 Task: Add Market Corner Two-Bite Dark Chocolate Macaroons to the cart.
Action: Mouse moved to (975, 328)
Screenshot: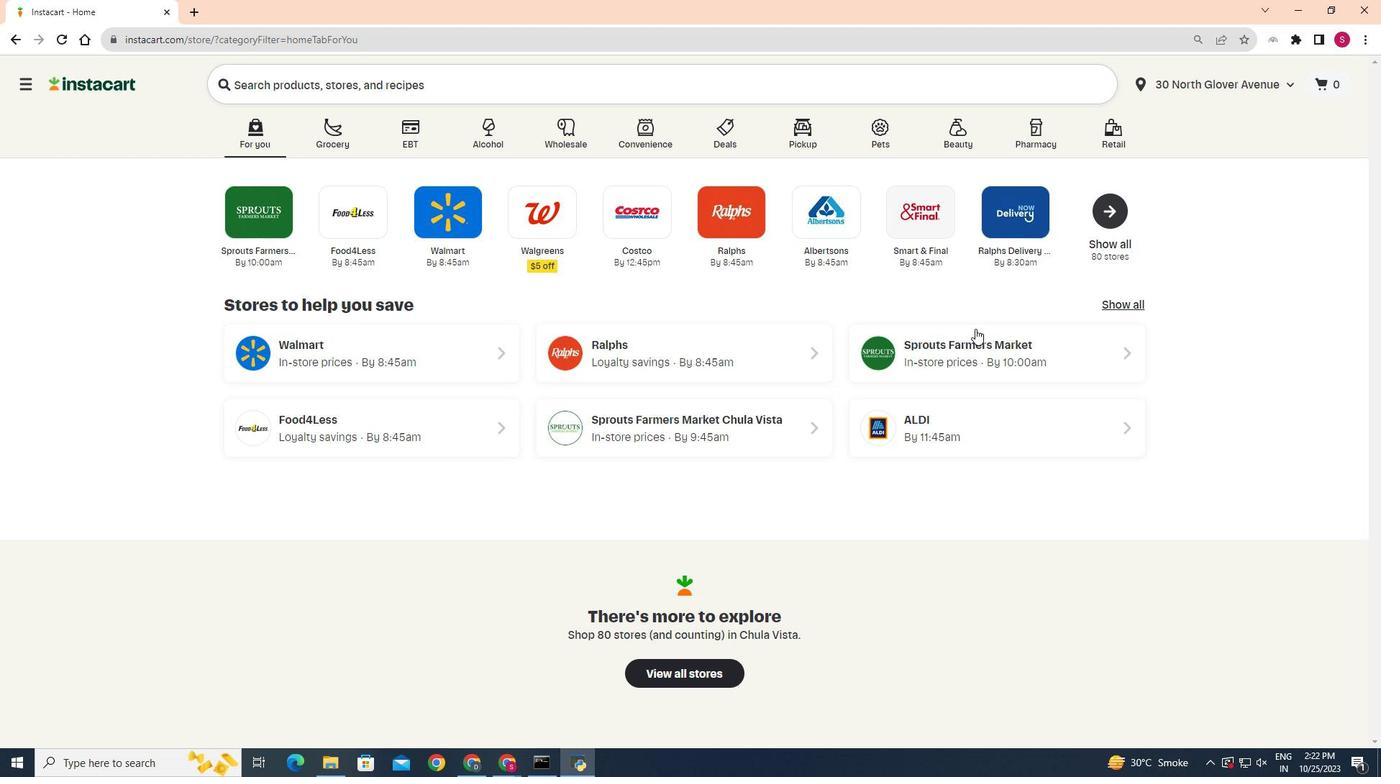 
Action: Mouse pressed left at (975, 328)
Screenshot: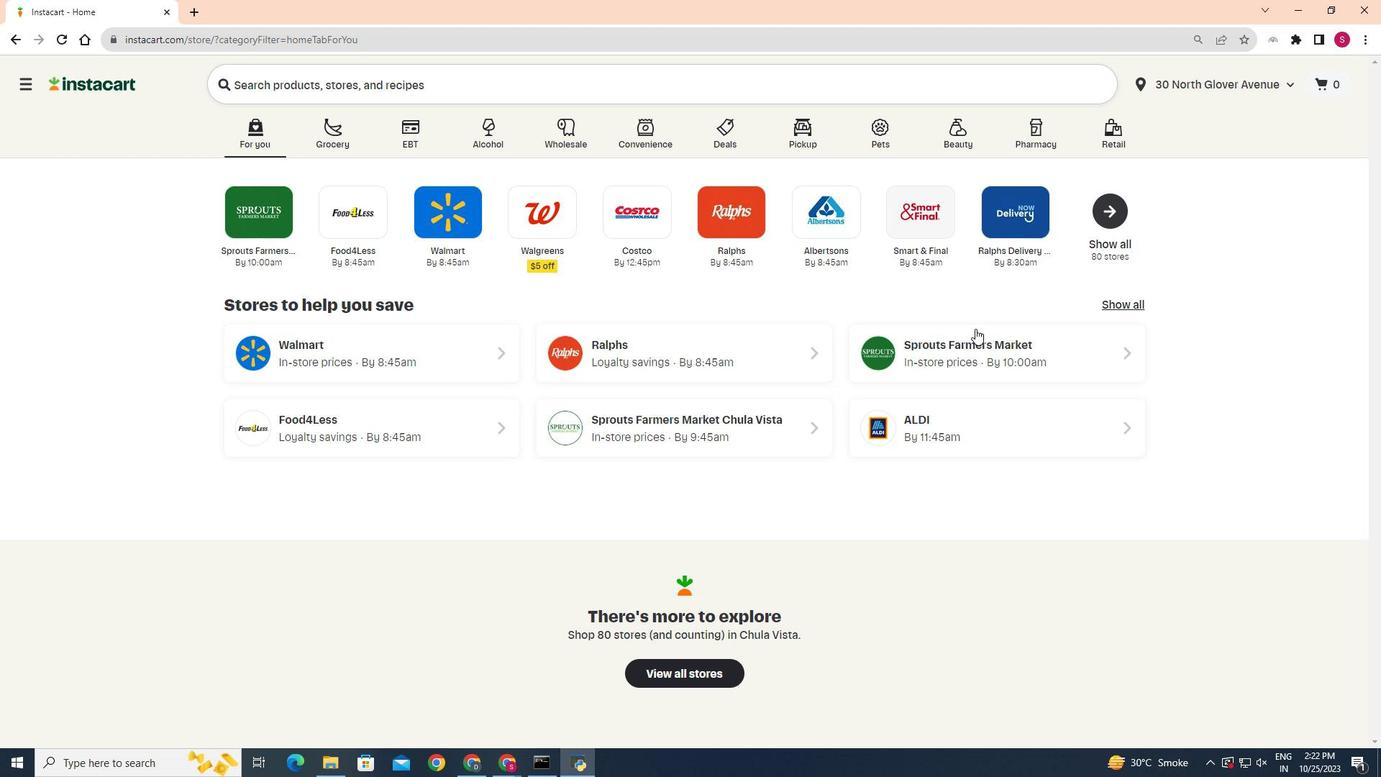 
Action: Mouse moved to (56, 585)
Screenshot: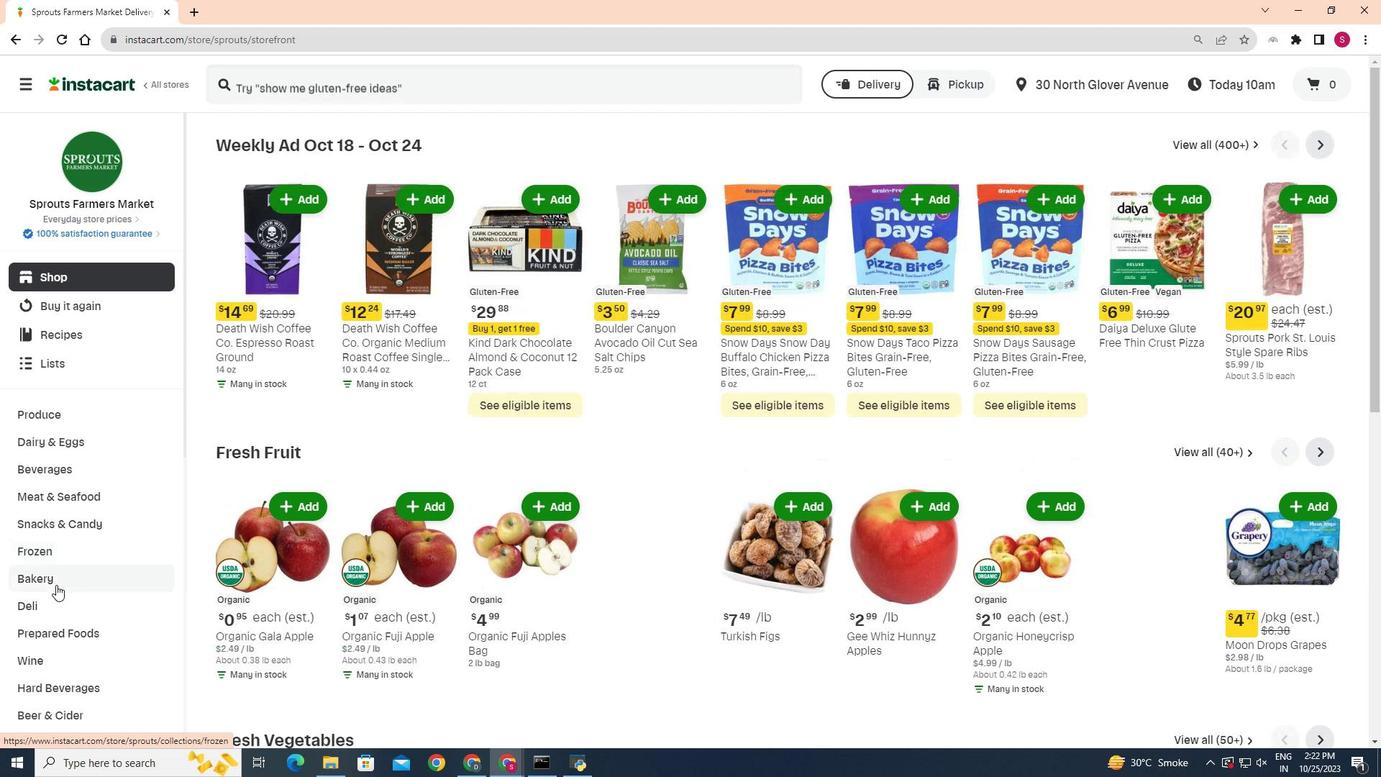 
Action: Mouse pressed left at (56, 585)
Screenshot: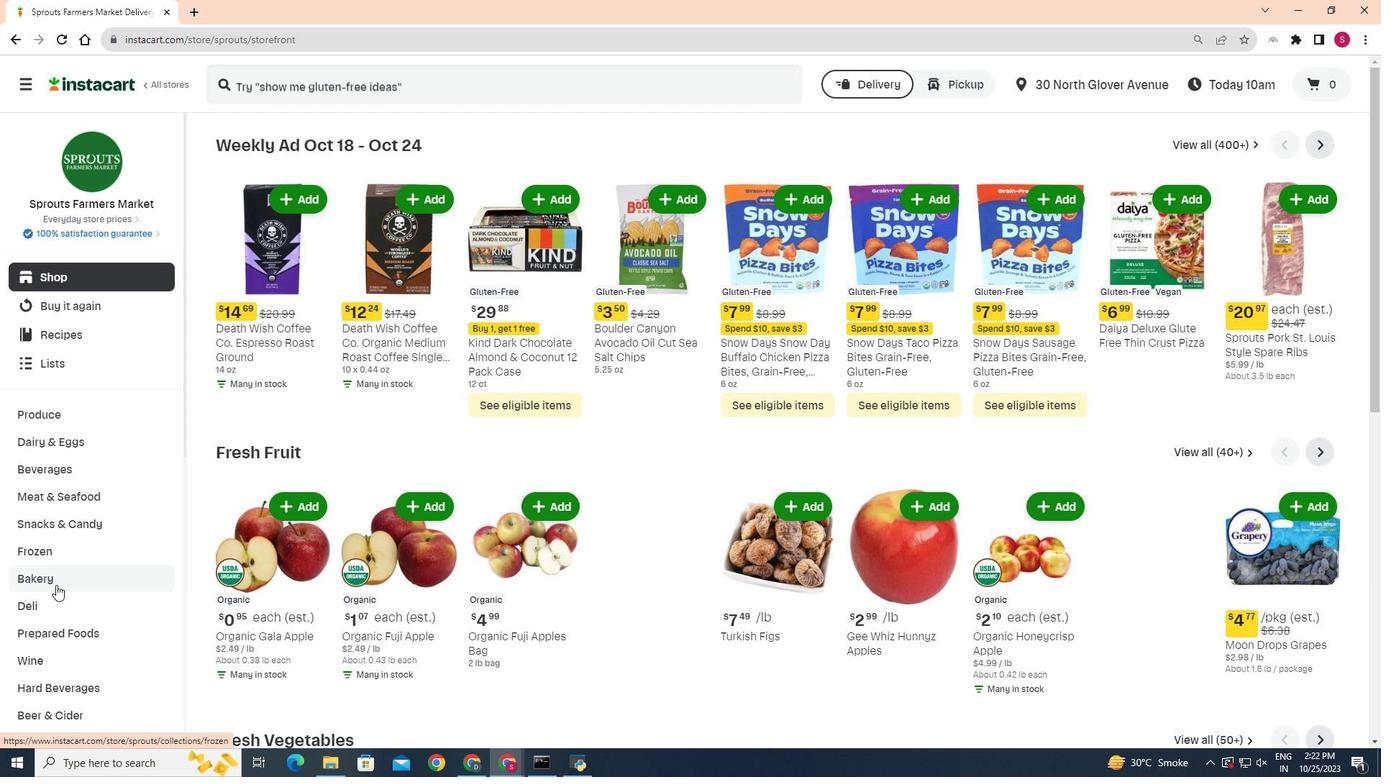 
Action: Mouse moved to (464, 220)
Screenshot: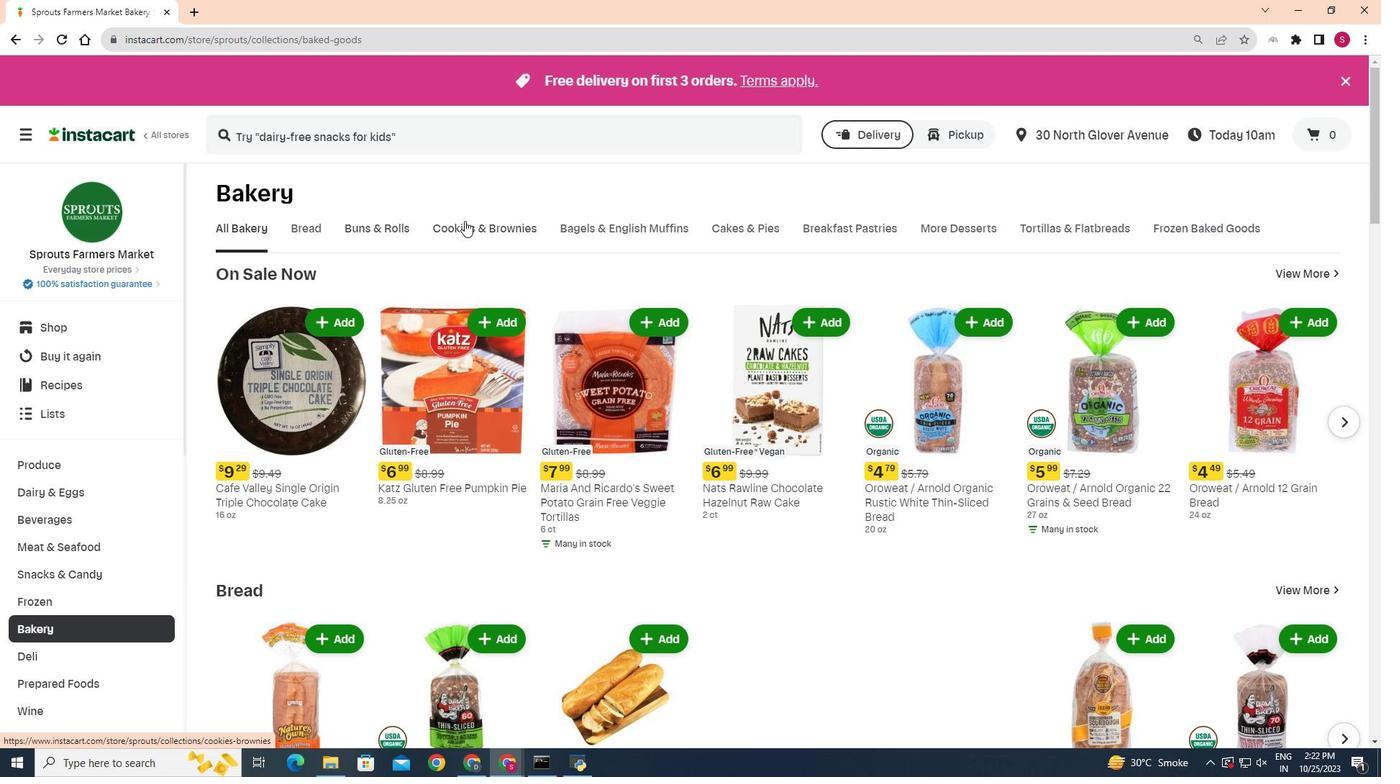 
Action: Mouse pressed left at (464, 220)
Screenshot: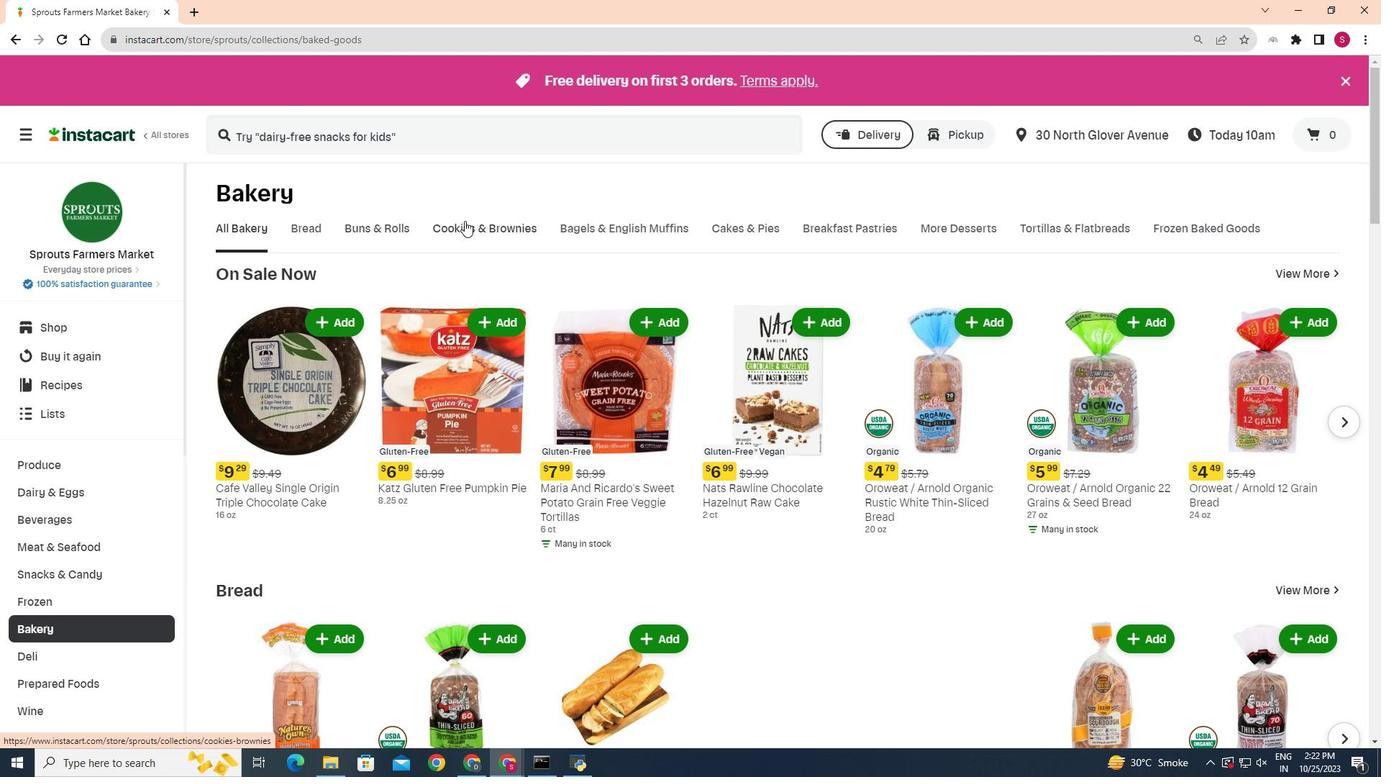 
Action: Mouse moved to (323, 296)
Screenshot: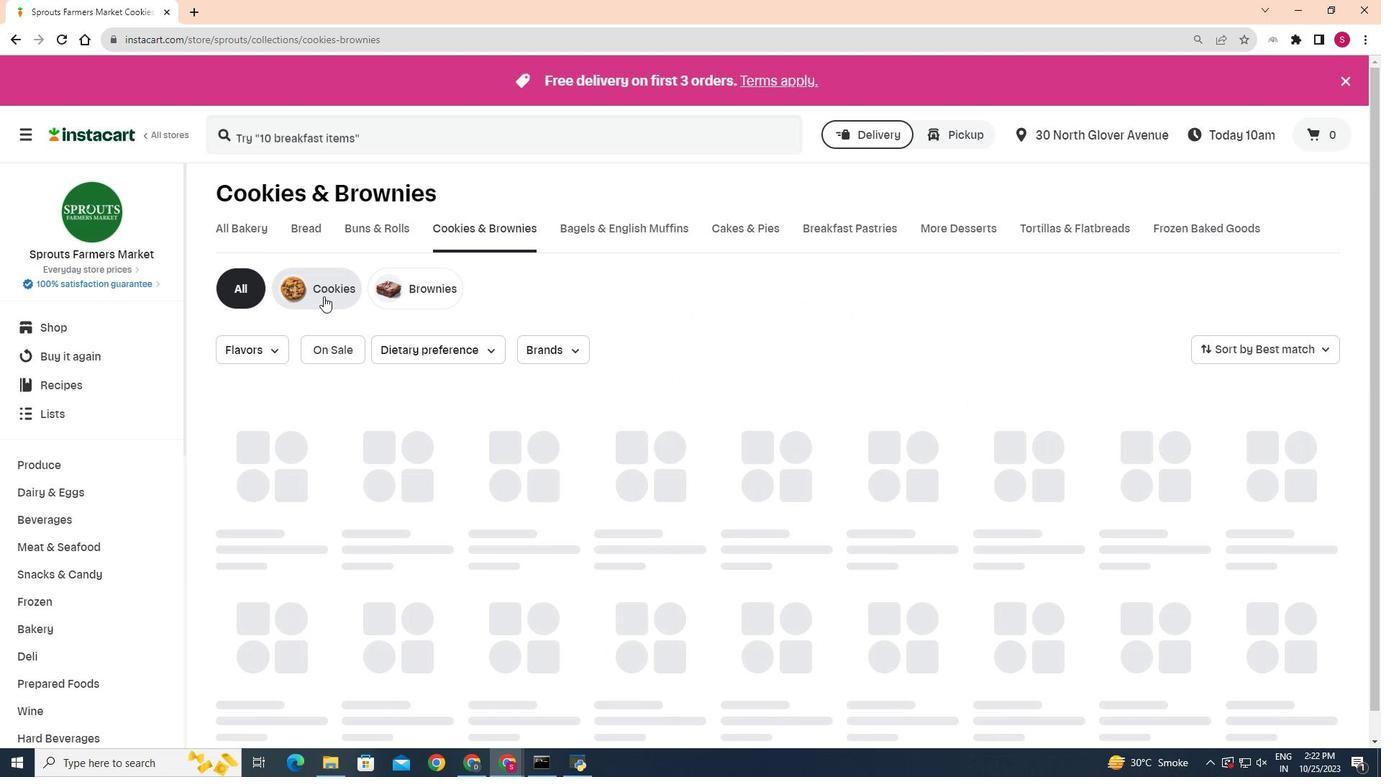 
Action: Mouse pressed left at (323, 296)
Screenshot: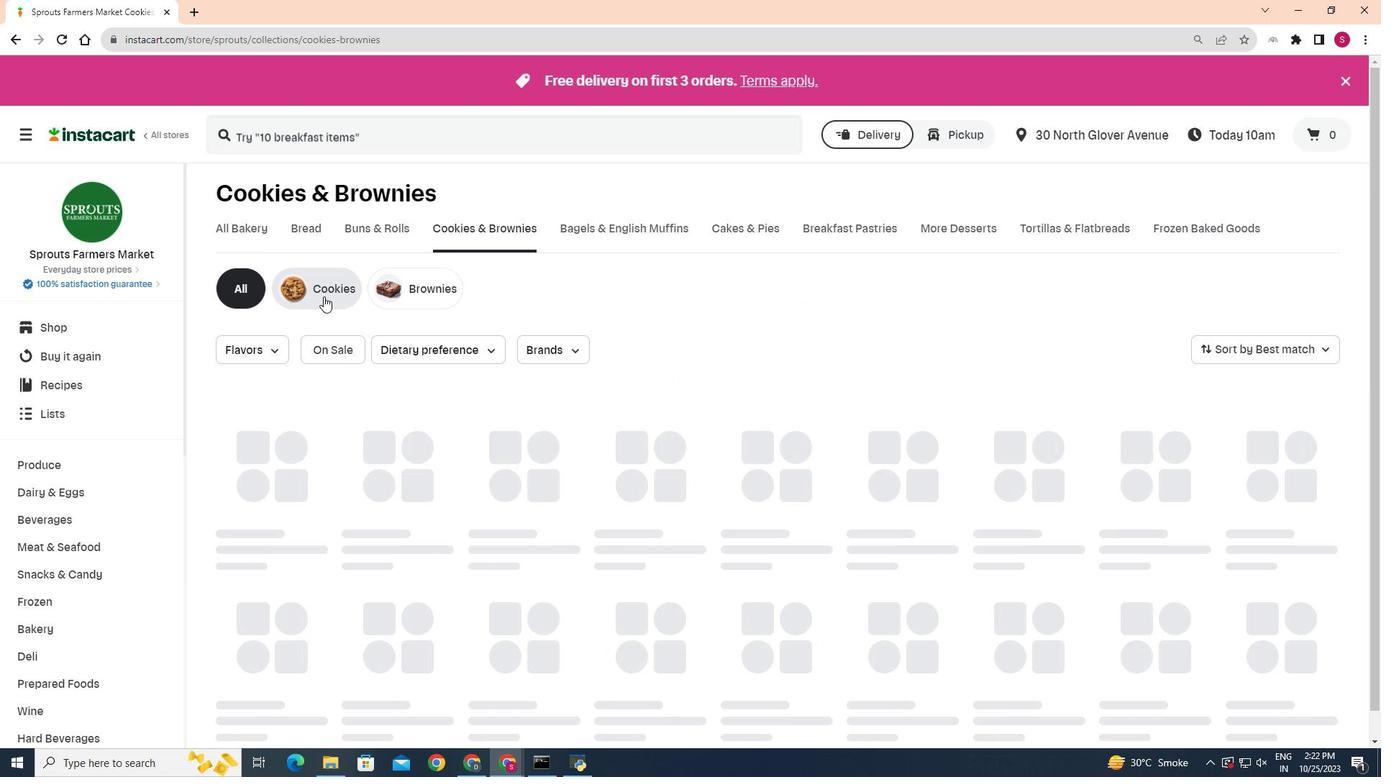 
Action: Mouse moved to (1177, 446)
Screenshot: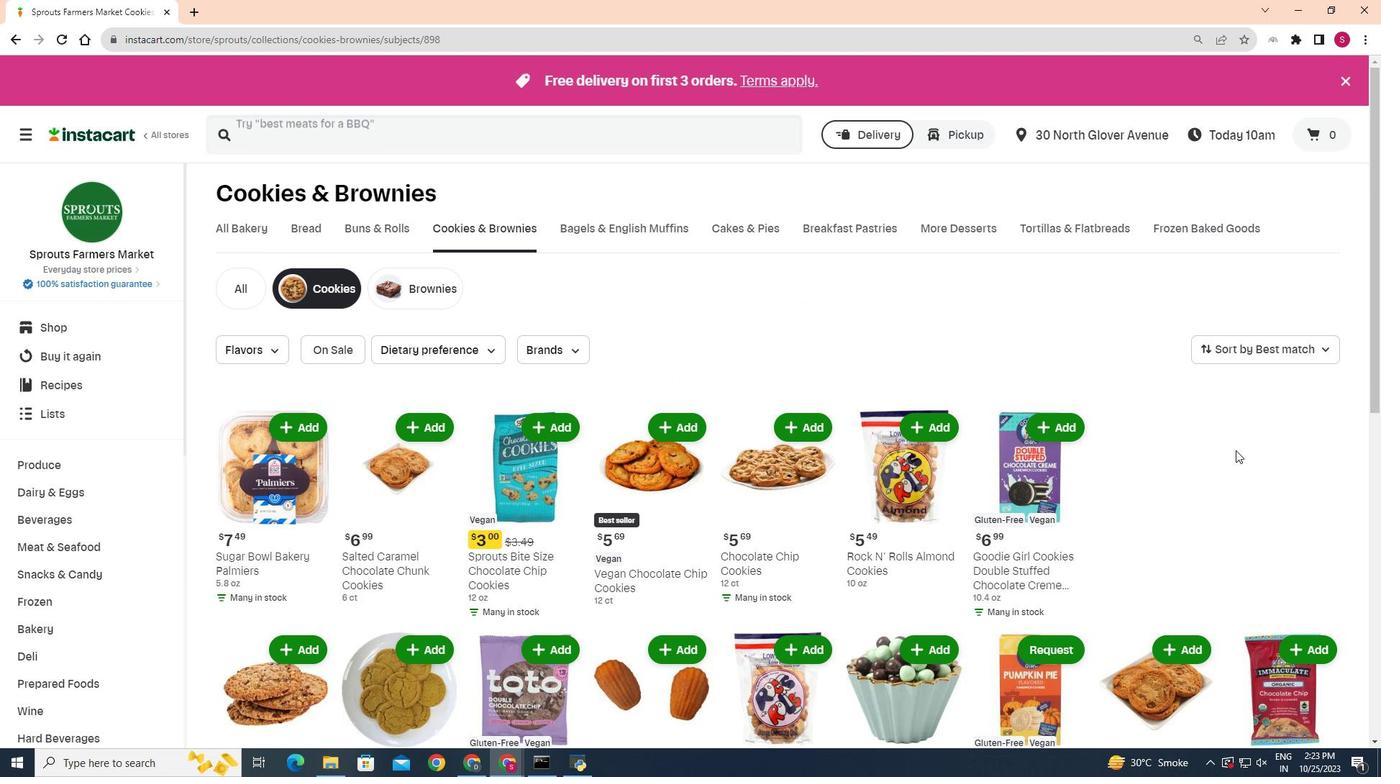 
Action: Mouse scrolled (1177, 446) with delta (0, 0)
Screenshot: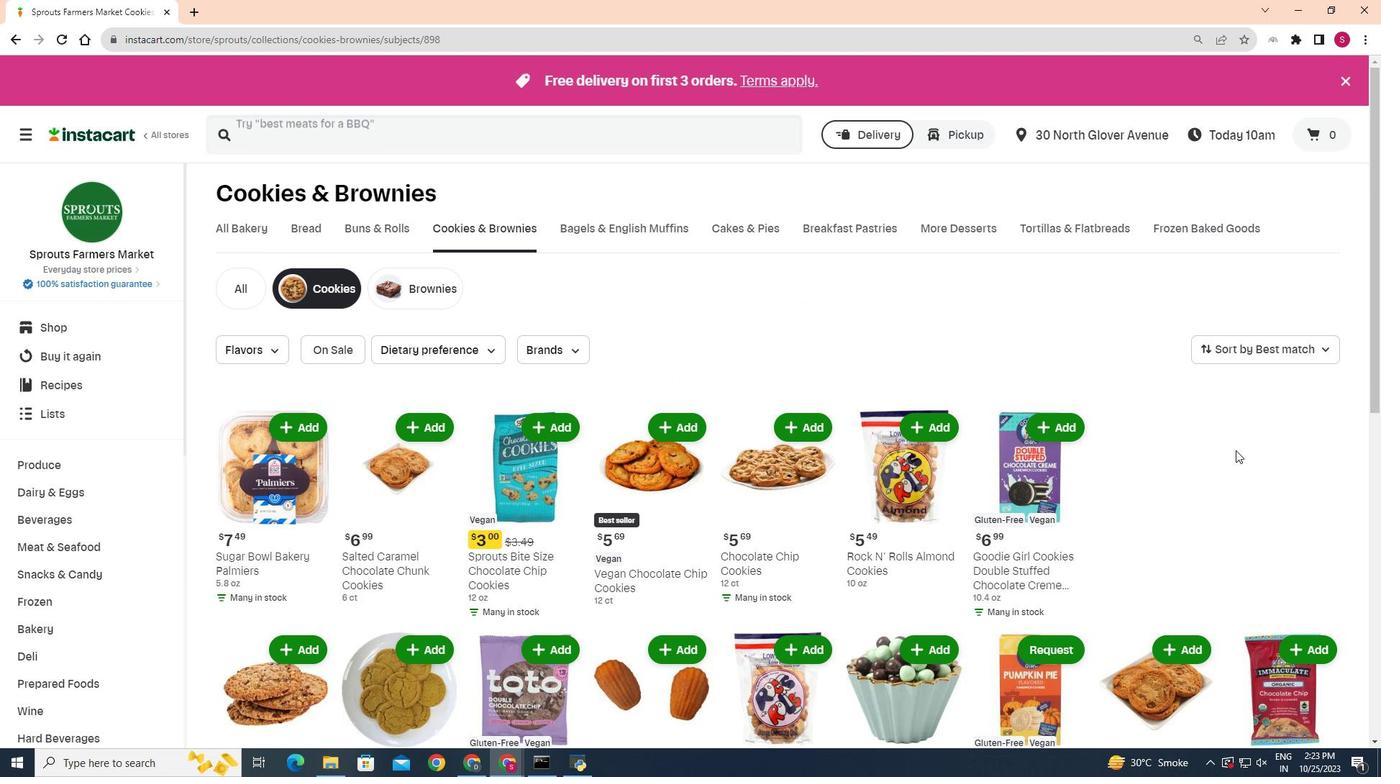 
Action: Mouse moved to (1268, 454)
Screenshot: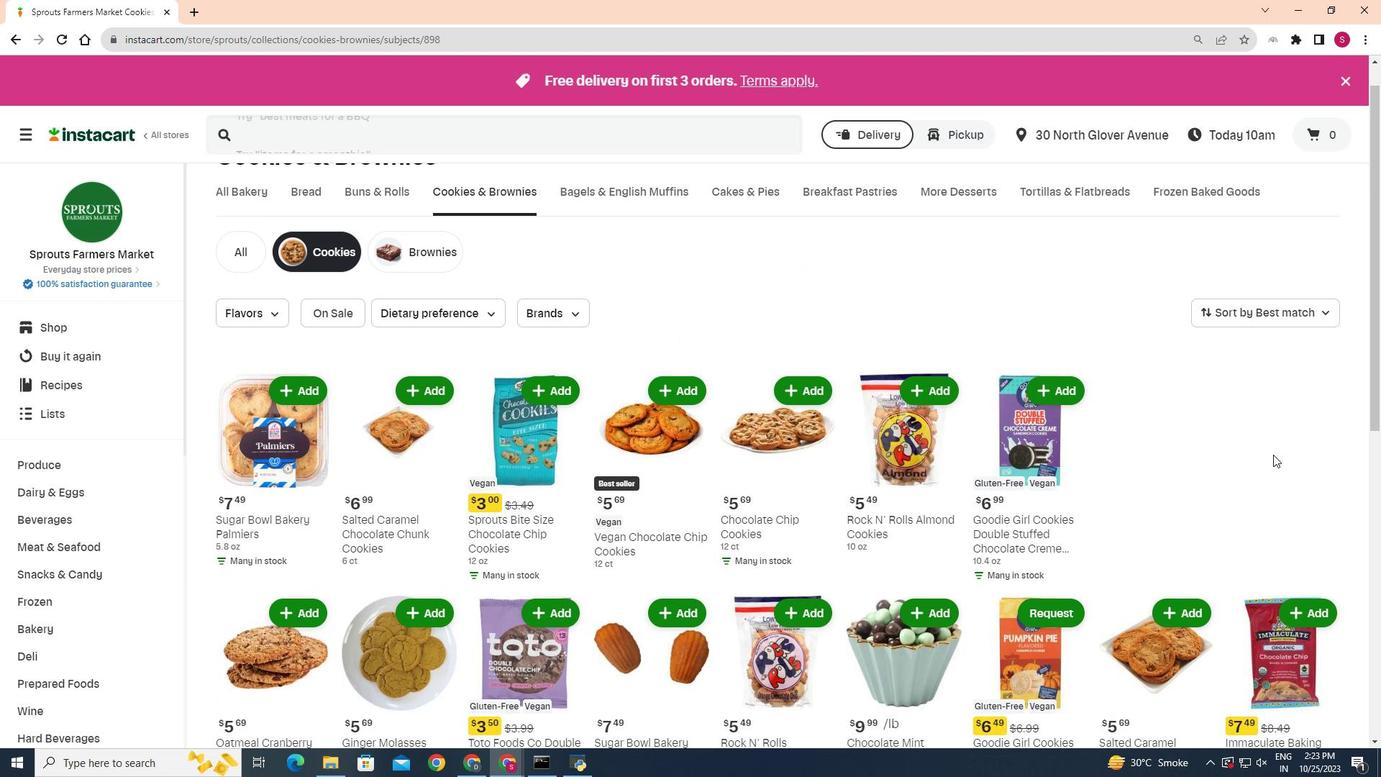 
Action: Mouse scrolled (1268, 454) with delta (0, 0)
Screenshot: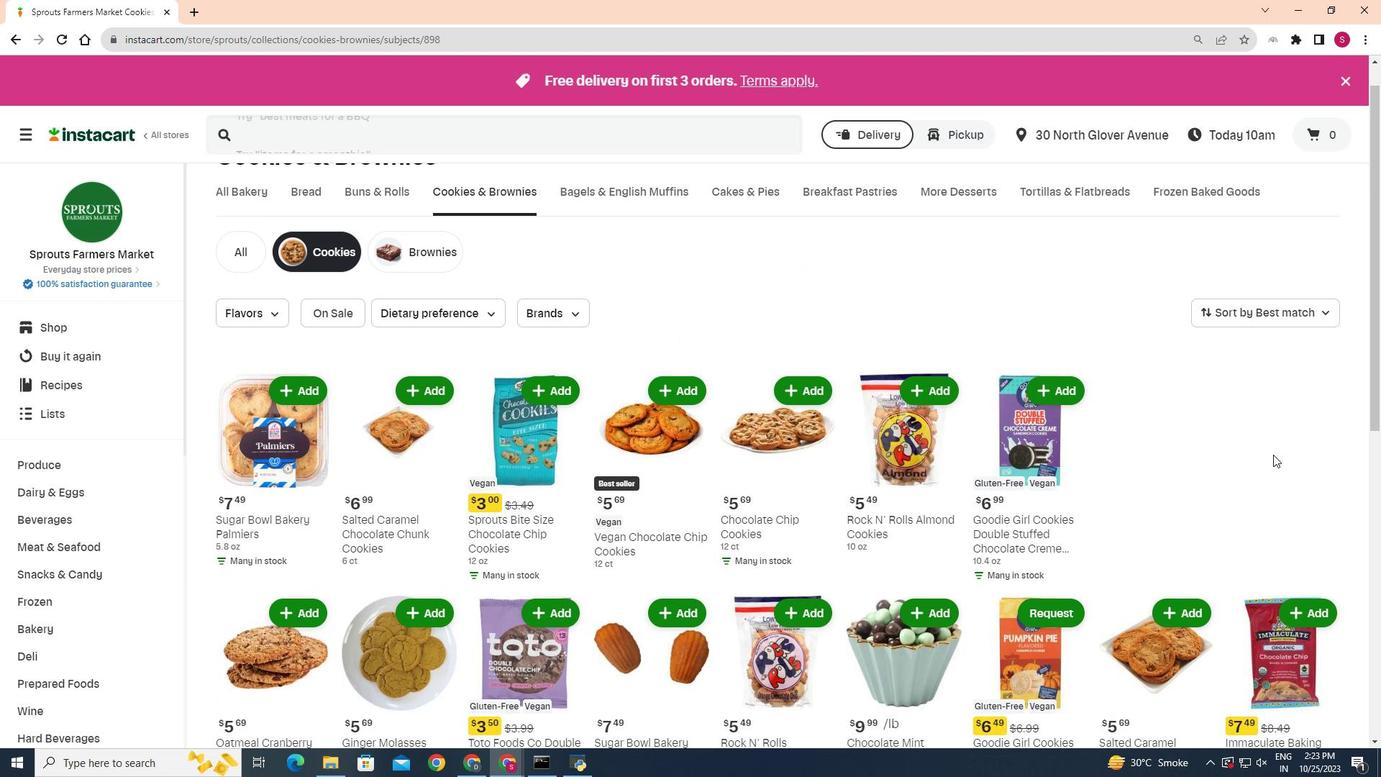 
Action: Mouse moved to (1121, 539)
Screenshot: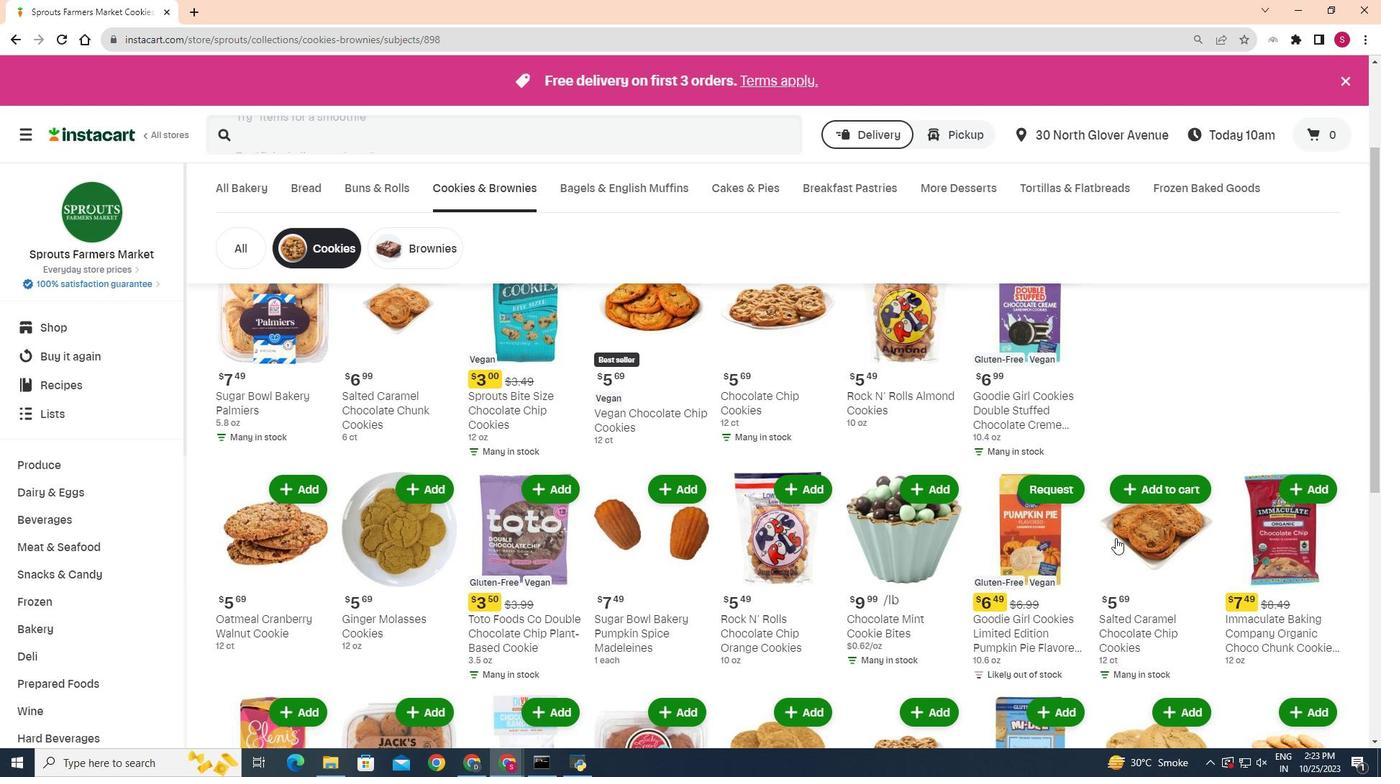 
Action: Mouse scrolled (1121, 538) with delta (0, 0)
Screenshot: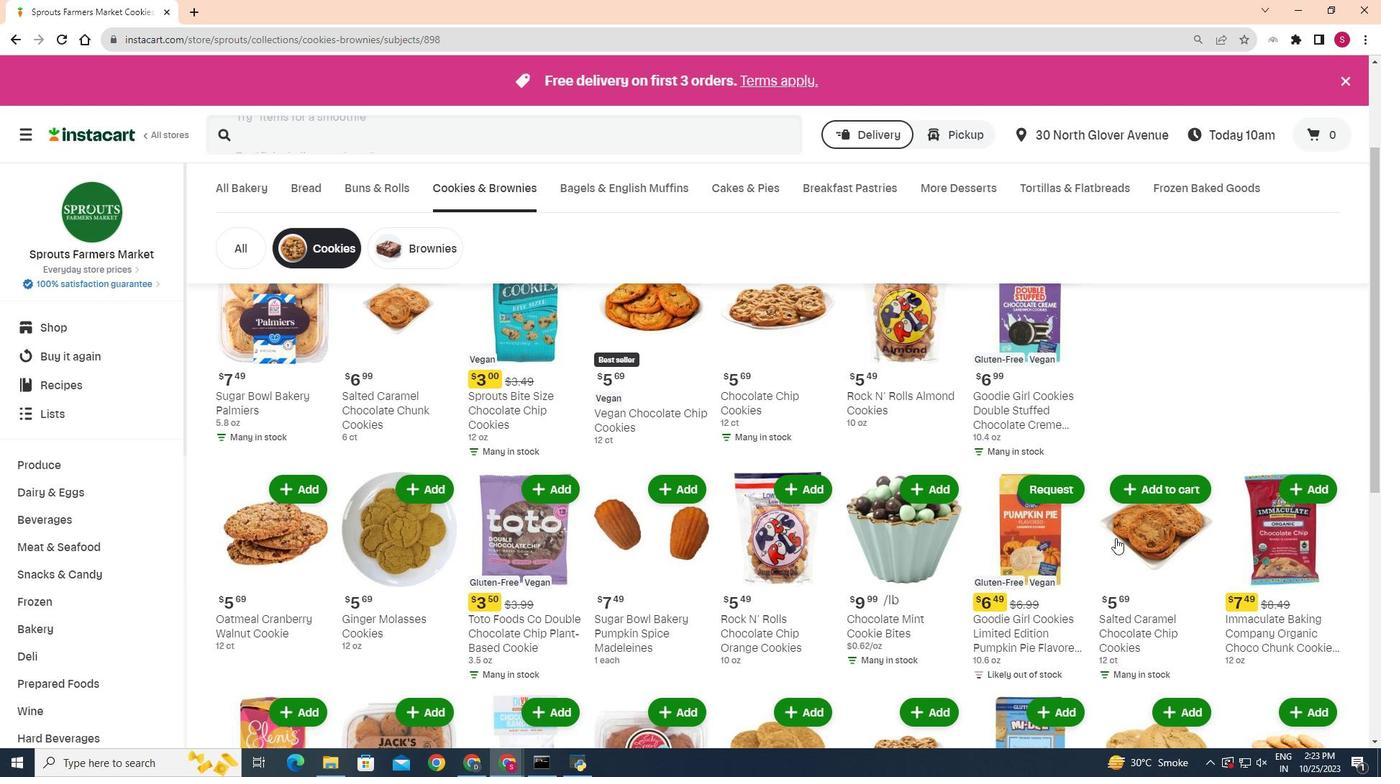 
Action: Mouse moved to (1116, 537)
Screenshot: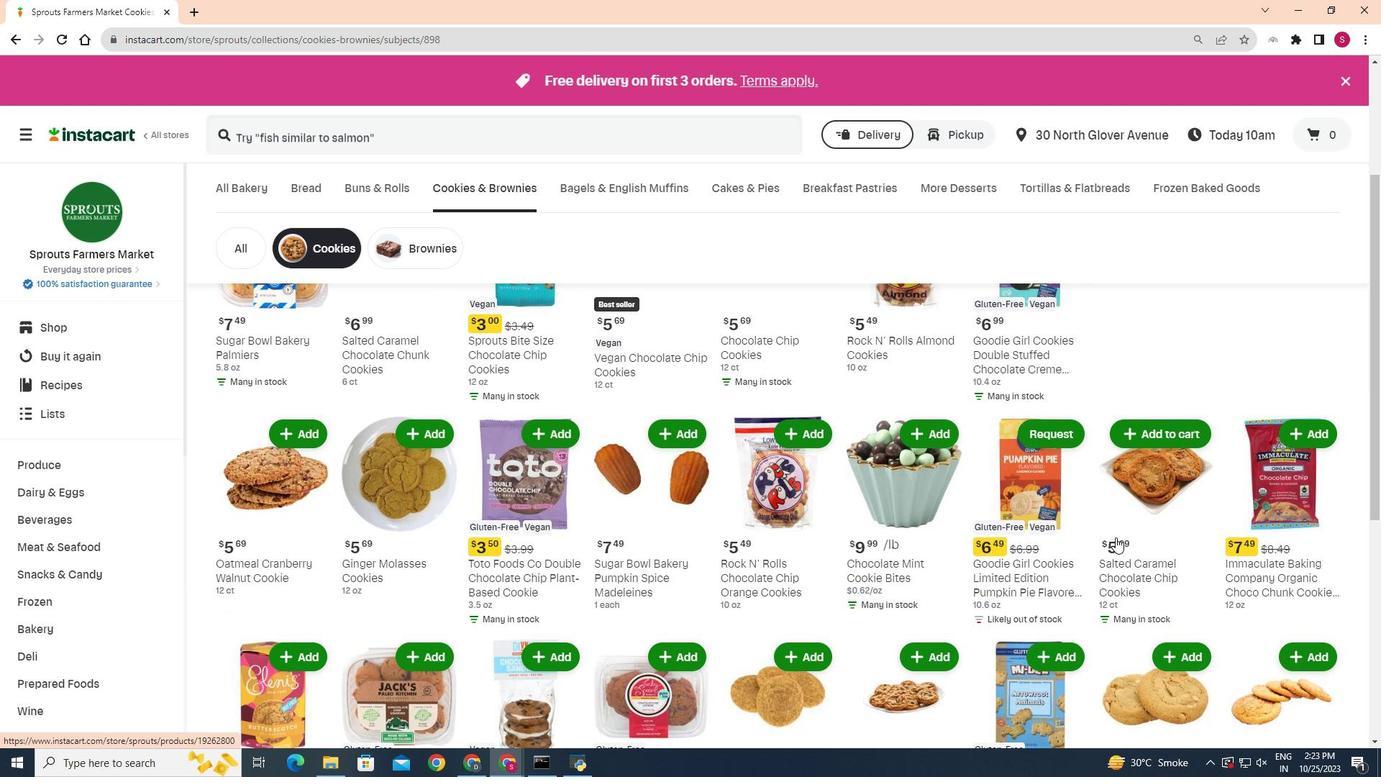 
Action: Mouse scrolled (1116, 536) with delta (0, 0)
Screenshot: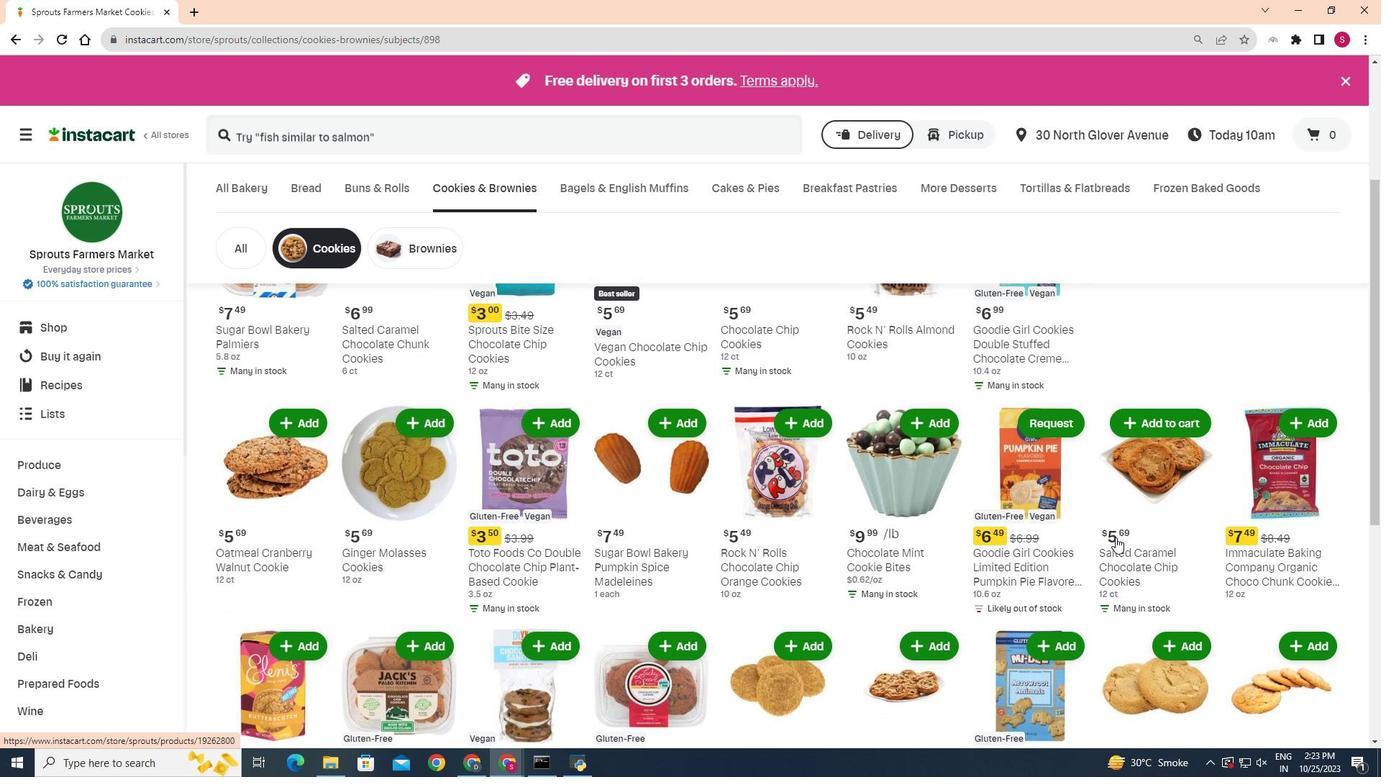 
Action: Mouse scrolled (1116, 536) with delta (0, 0)
Screenshot: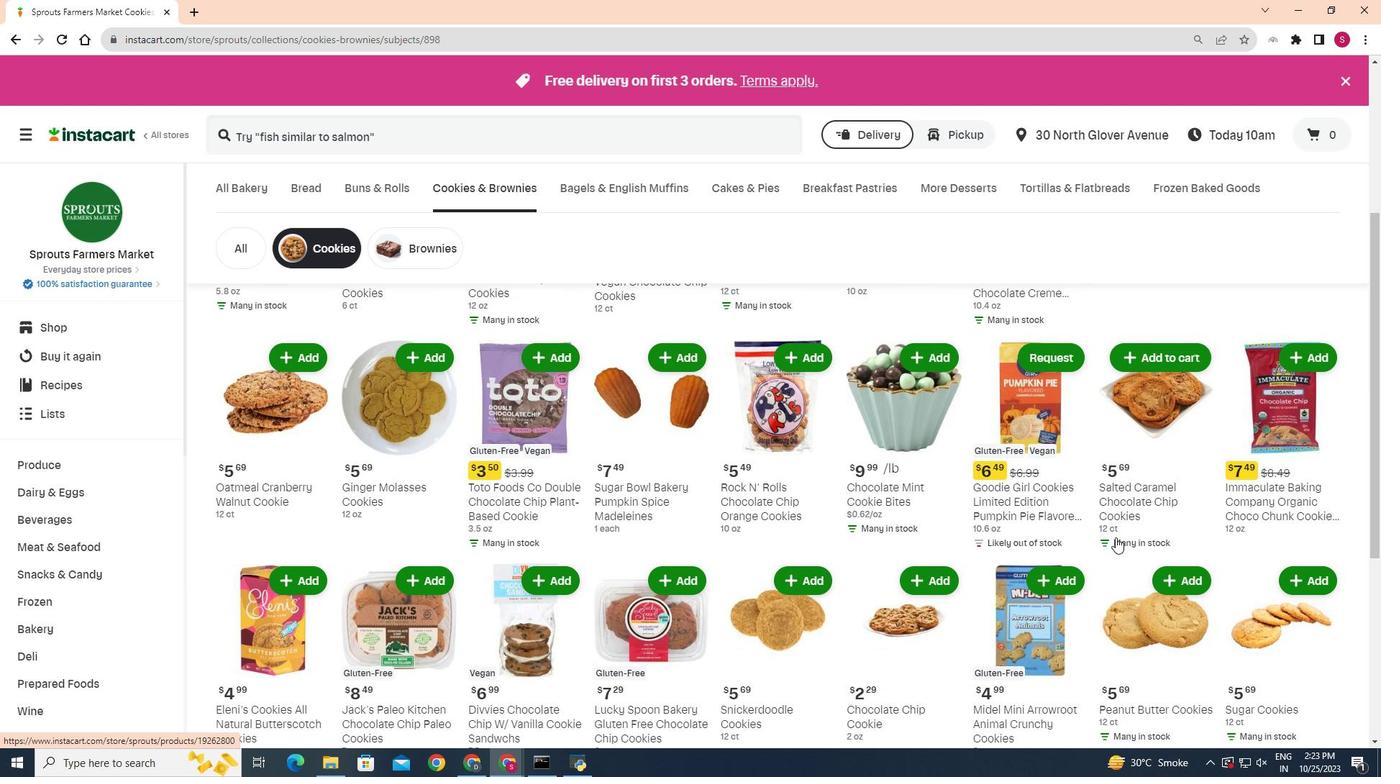 
Action: Mouse moved to (1116, 537)
Screenshot: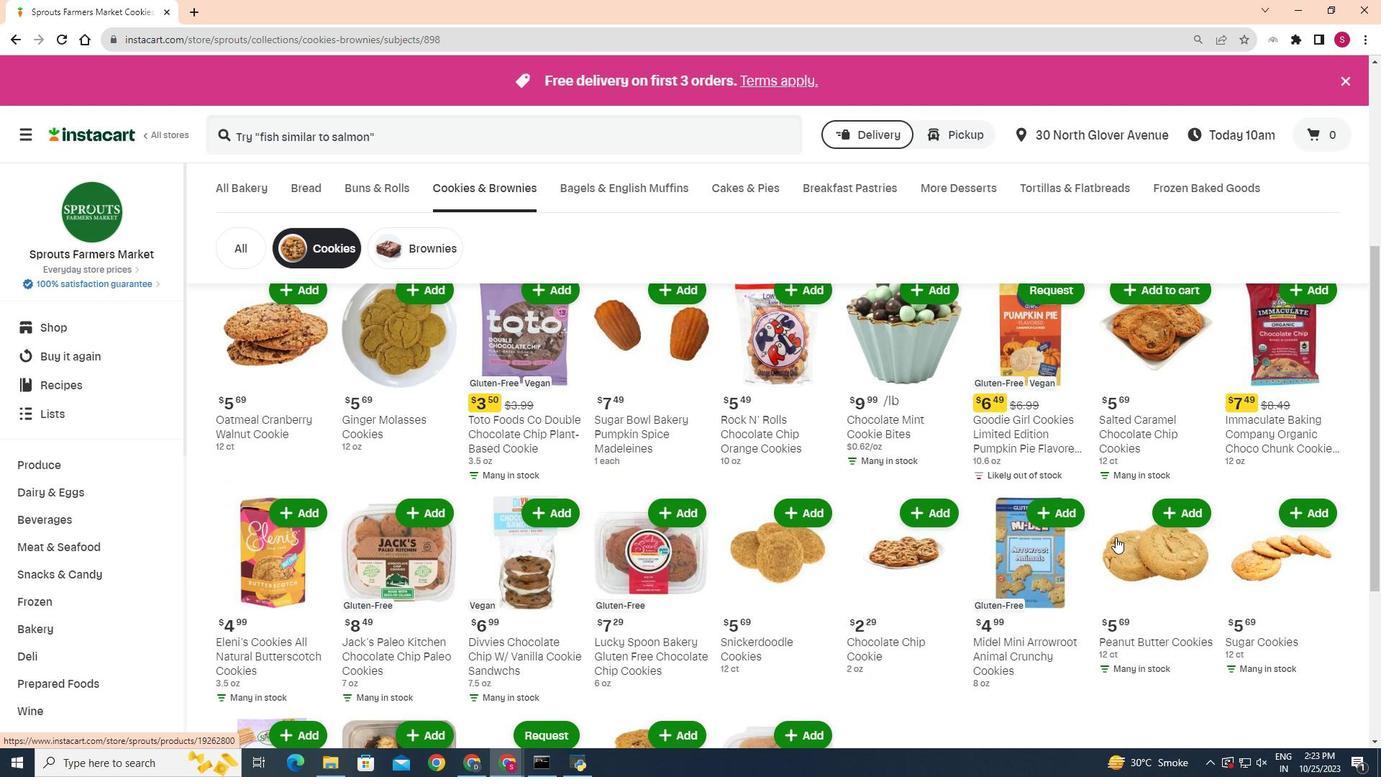 
Action: Mouse scrolled (1116, 536) with delta (0, 0)
Screenshot: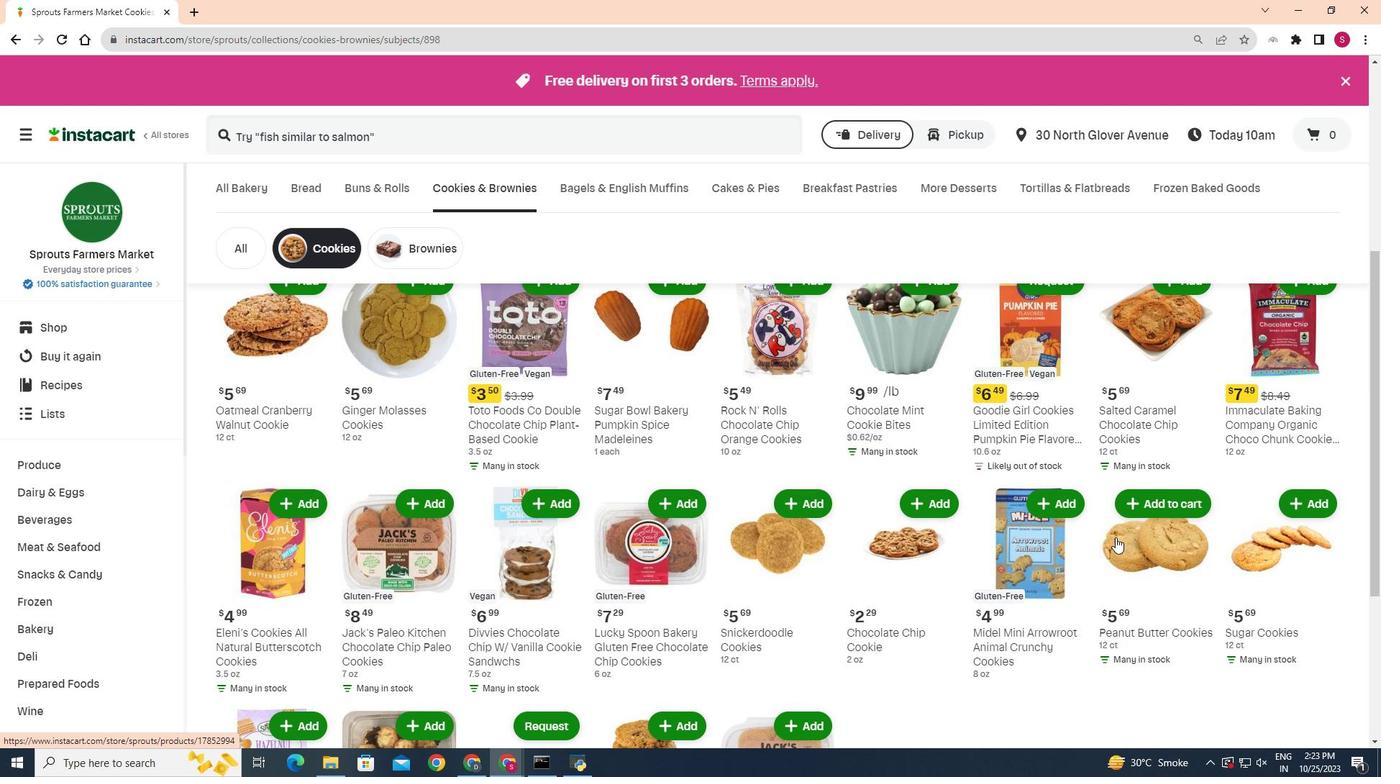 
Action: Mouse moved to (1227, 545)
Screenshot: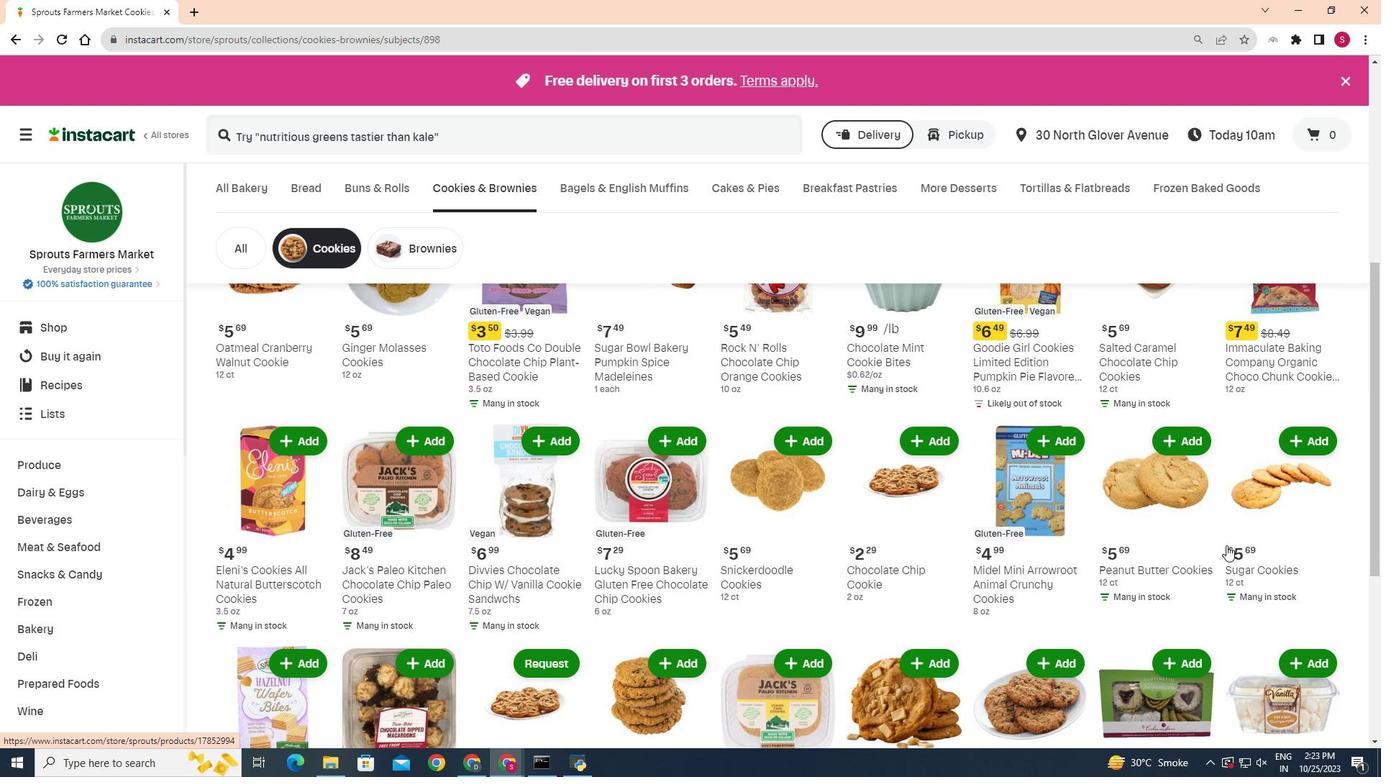 
Action: Mouse scrolled (1227, 544) with delta (0, 0)
Screenshot: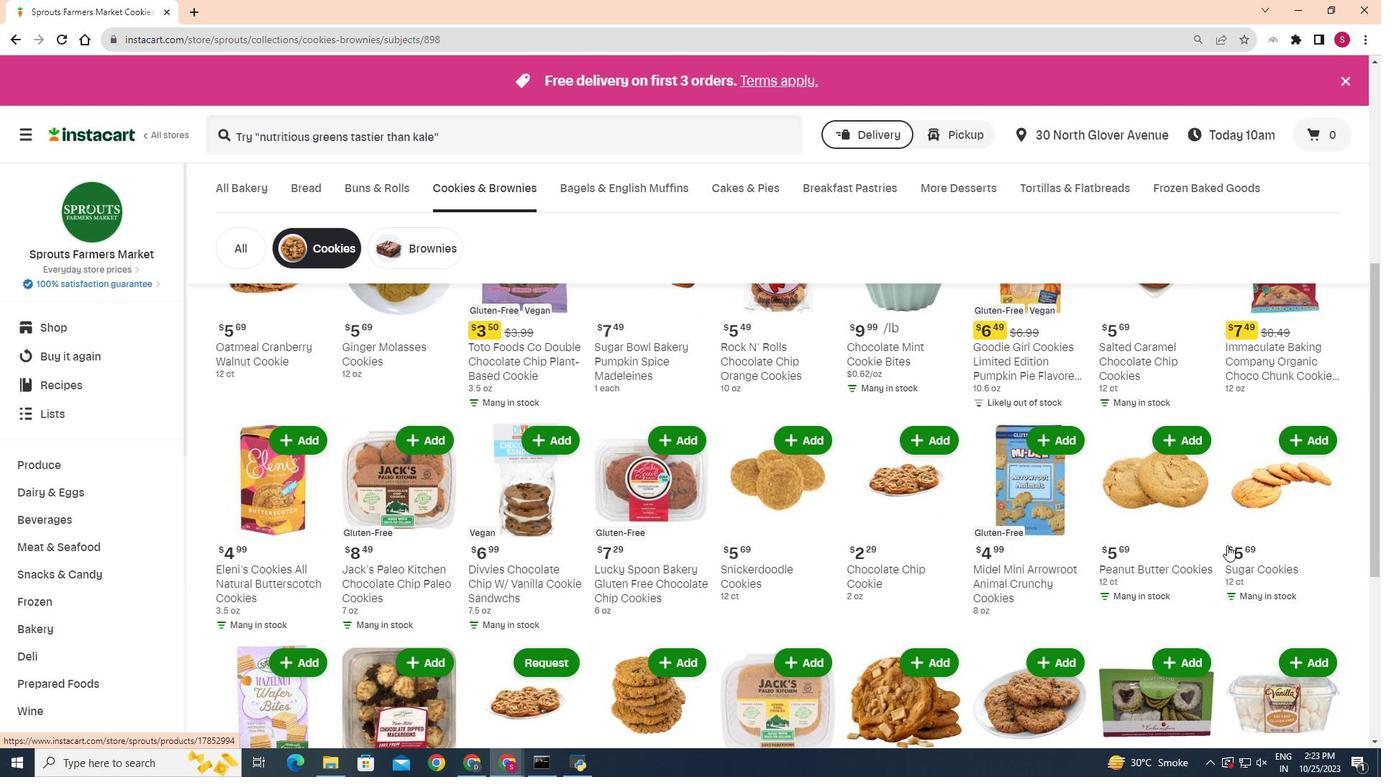 
Action: Mouse scrolled (1227, 544) with delta (0, 0)
Screenshot: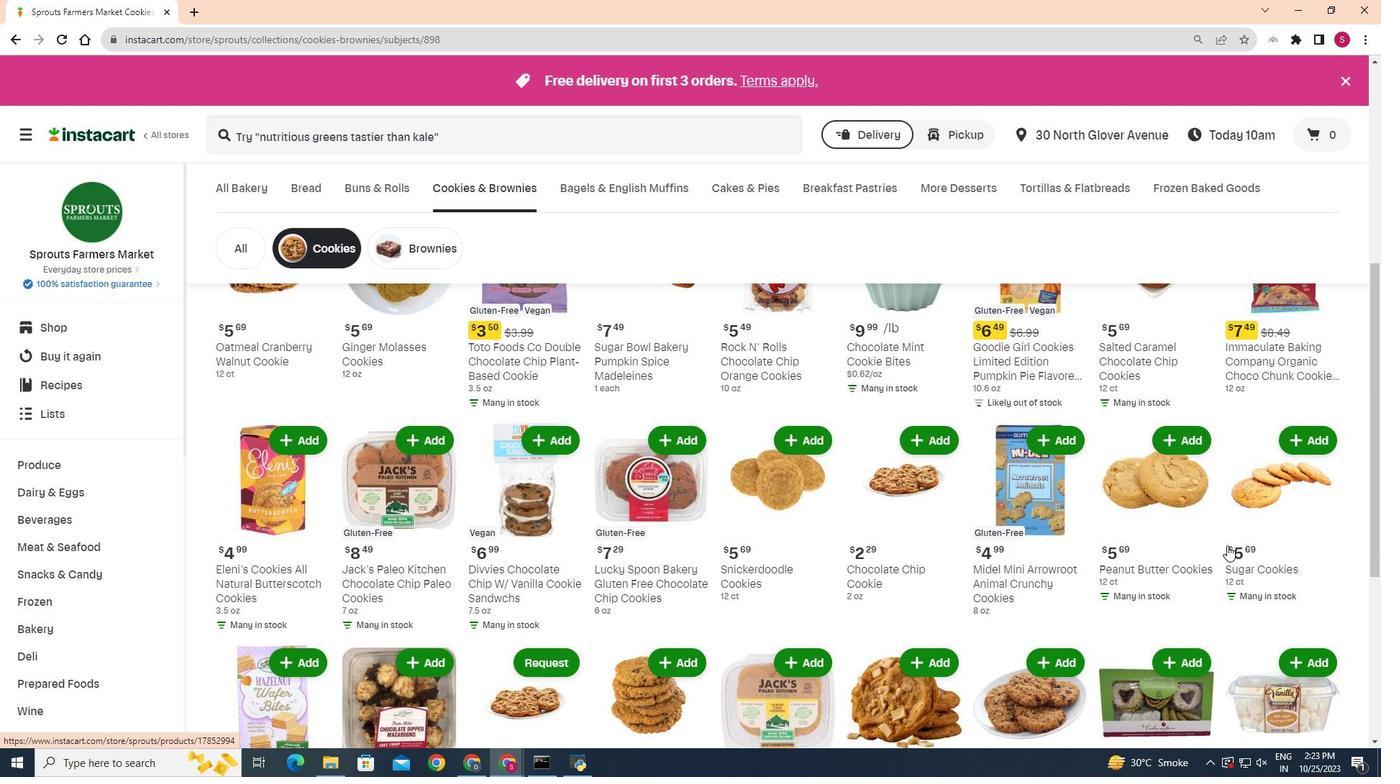 
Action: Mouse moved to (604, 574)
Screenshot: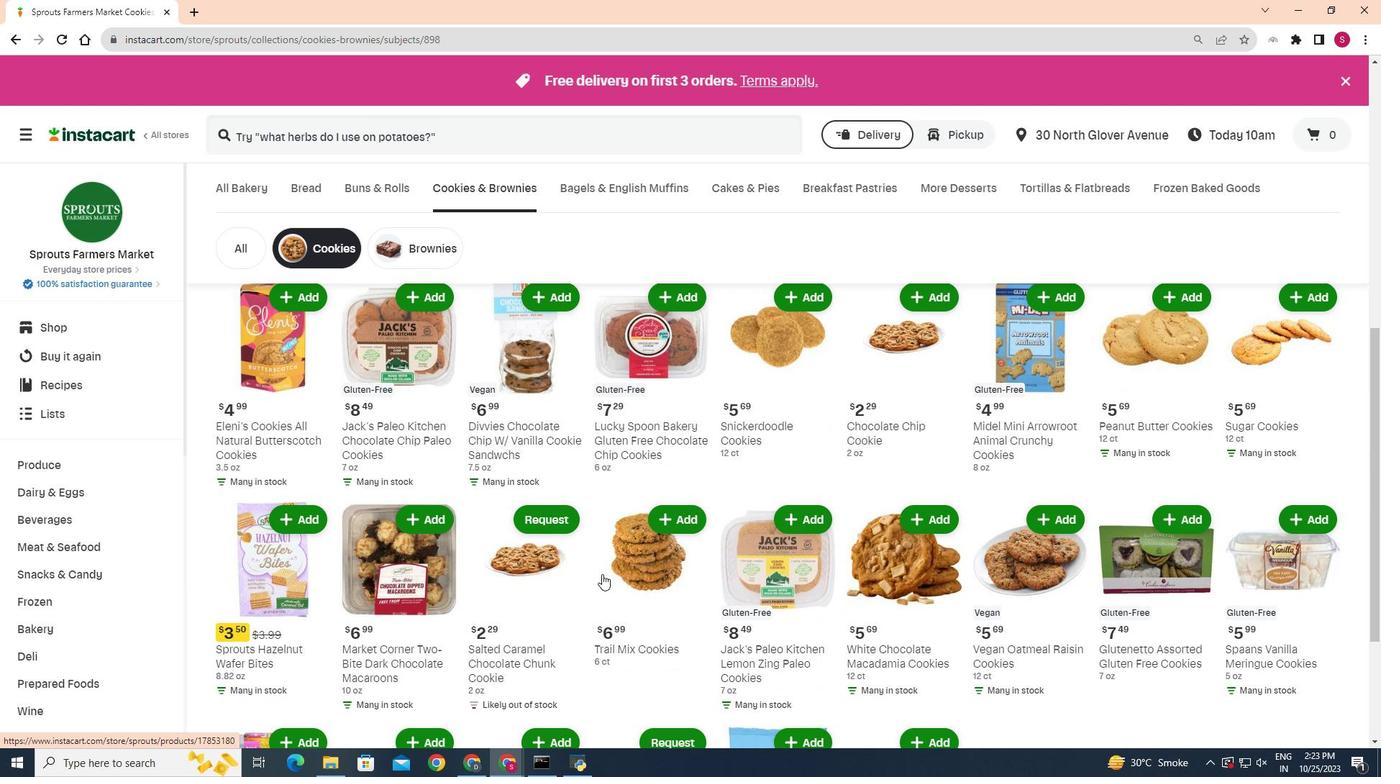
Action: Mouse scrolled (604, 573) with delta (0, 0)
Screenshot: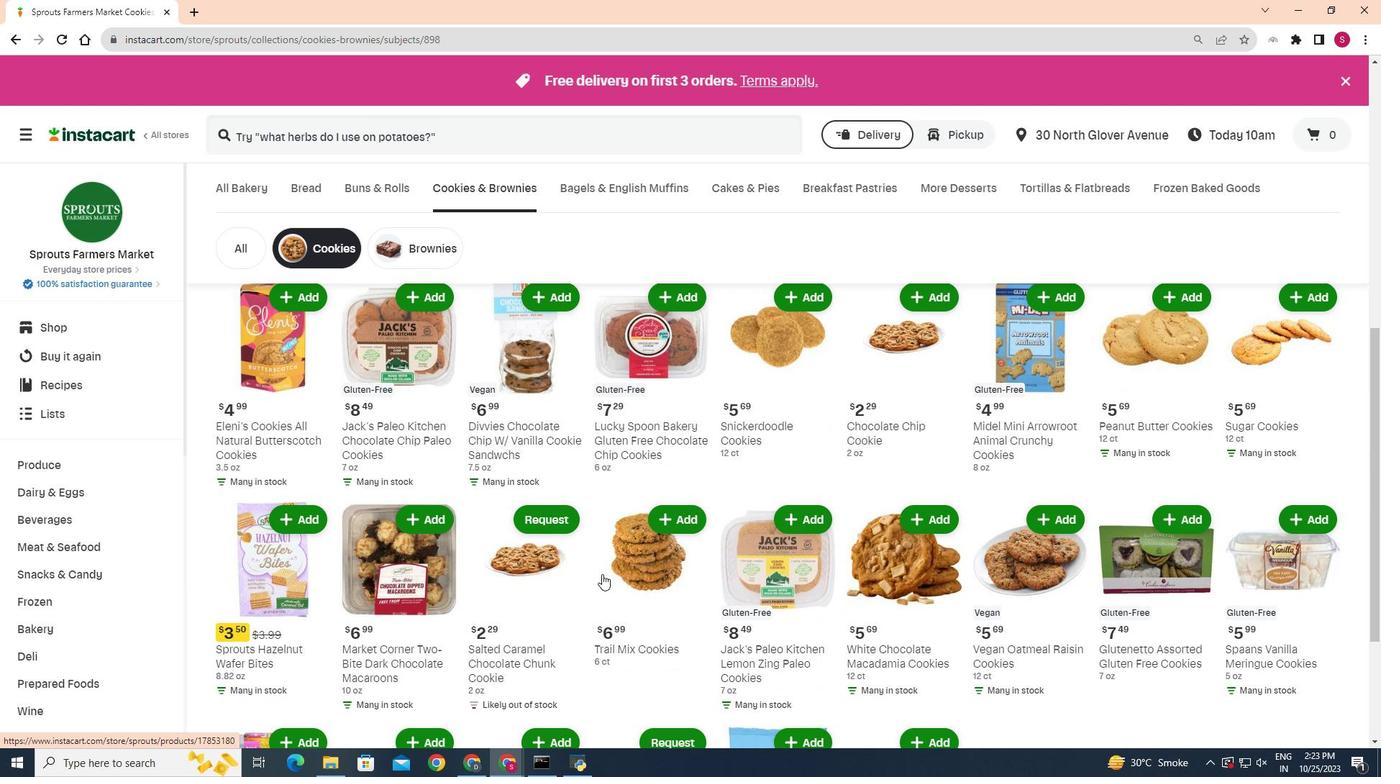 
Action: Mouse moved to (408, 539)
Screenshot: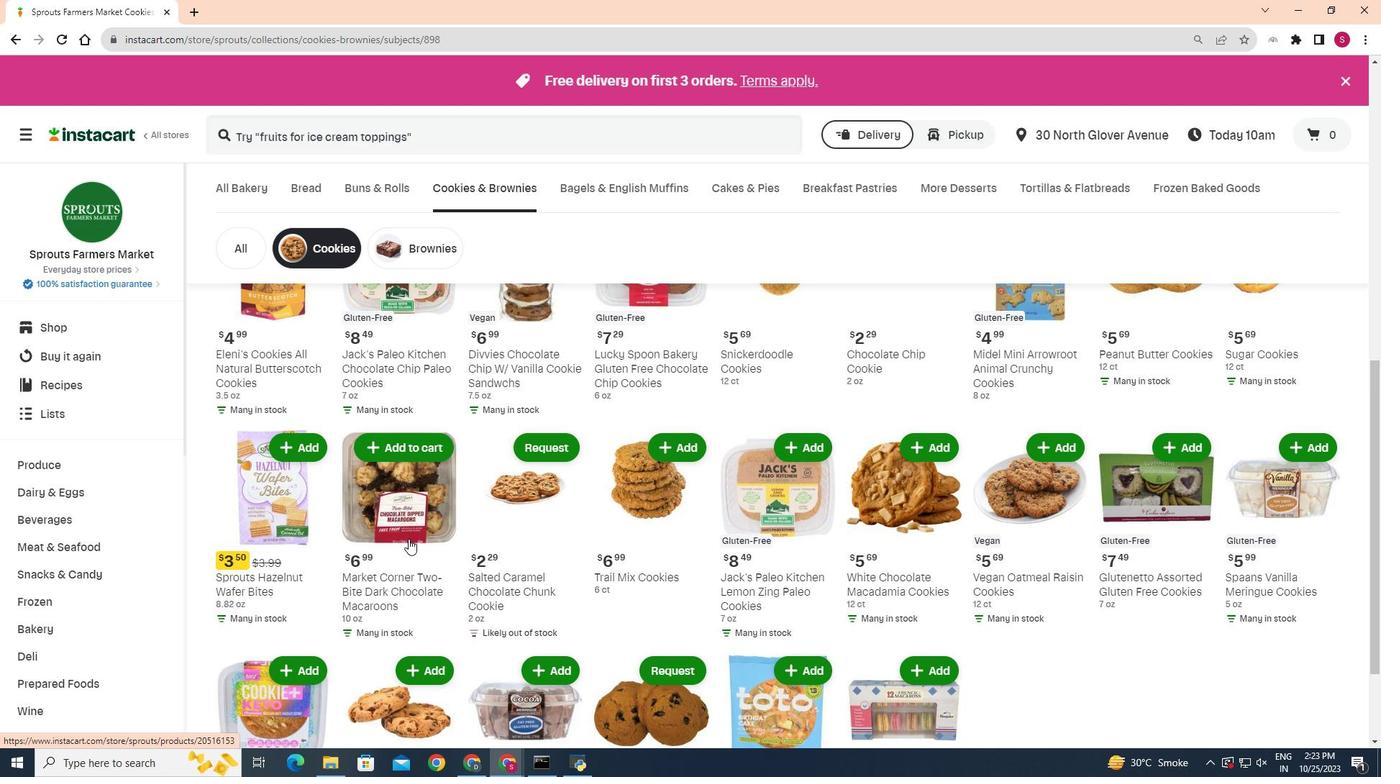 
Action: Mouse scrolled (408, 538) with delta (0, 0)
Screenshot: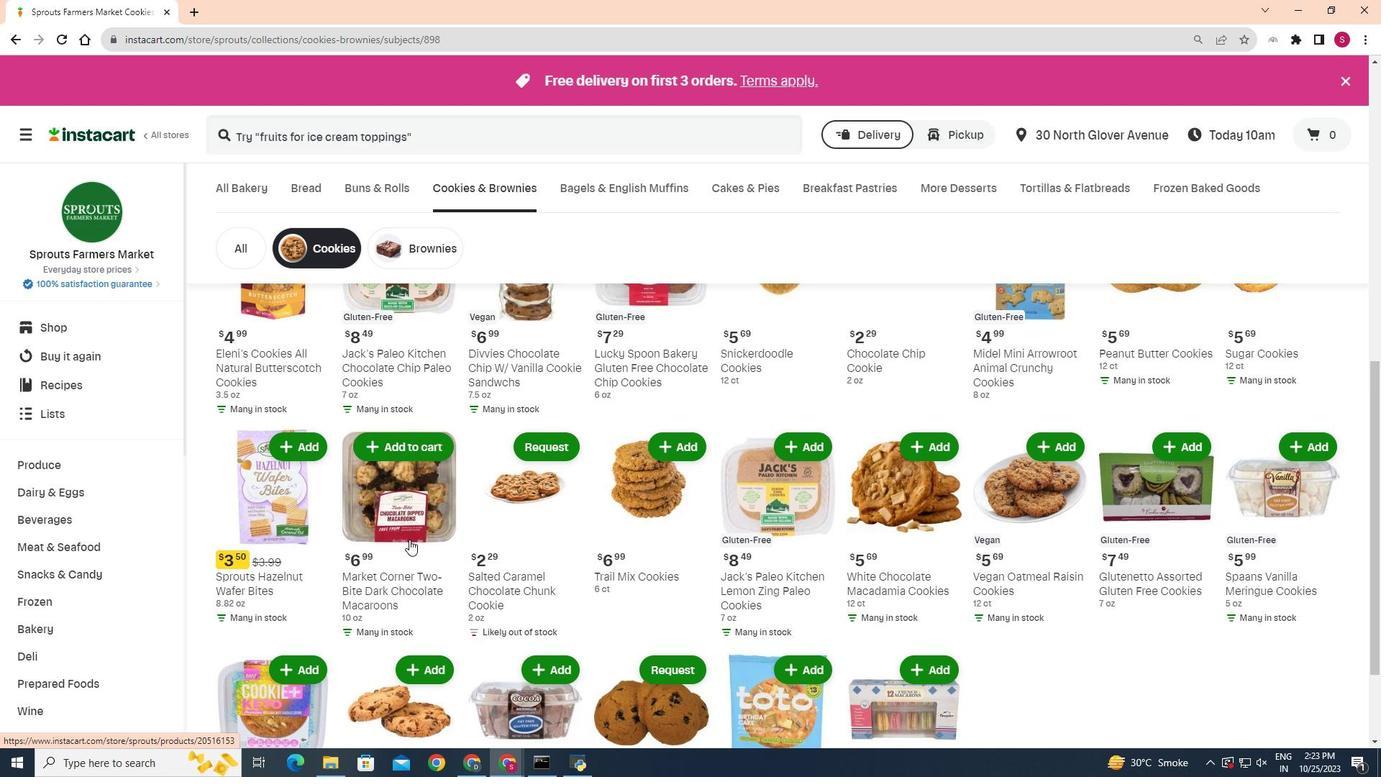 
Action: Mouse moved to (428, 377)
Screenshot: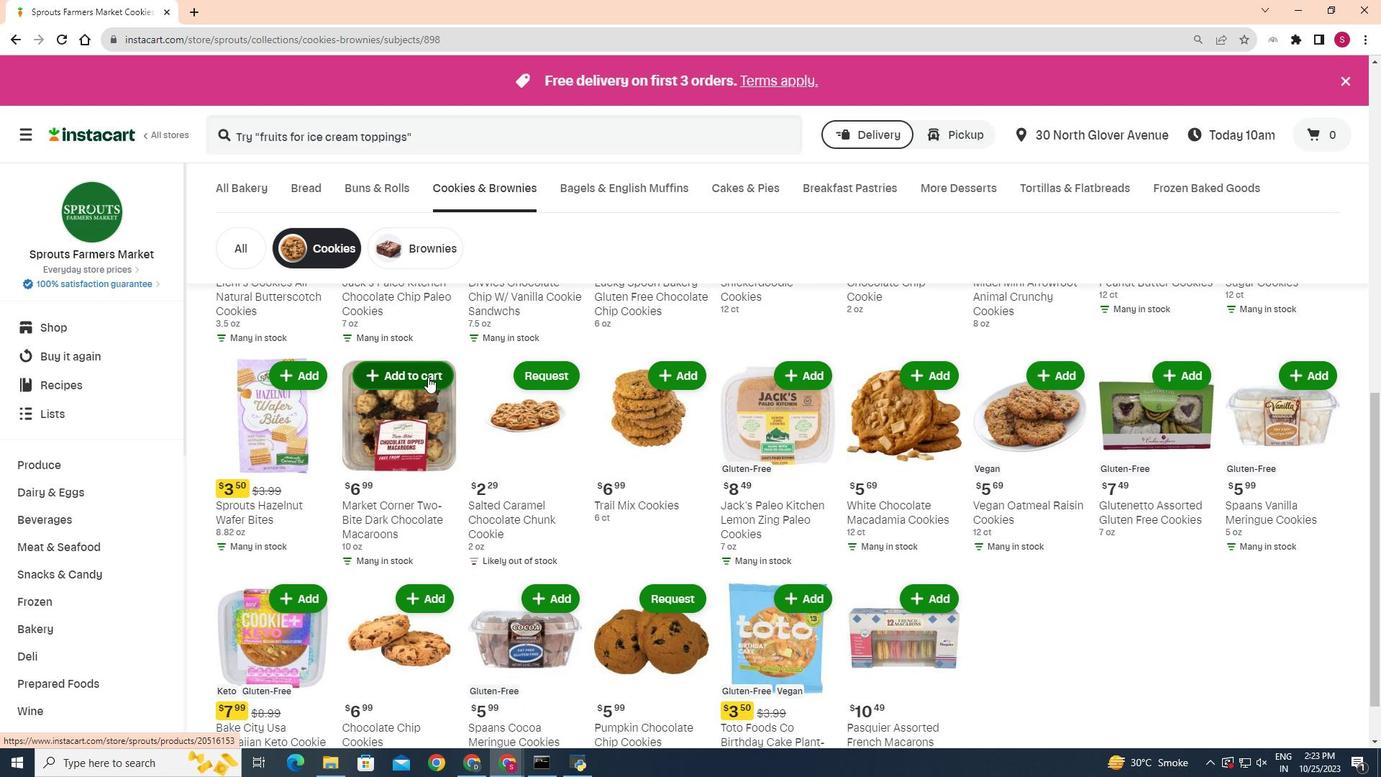 
Action: Mouse pressed left at (428, 377)
Screenshot: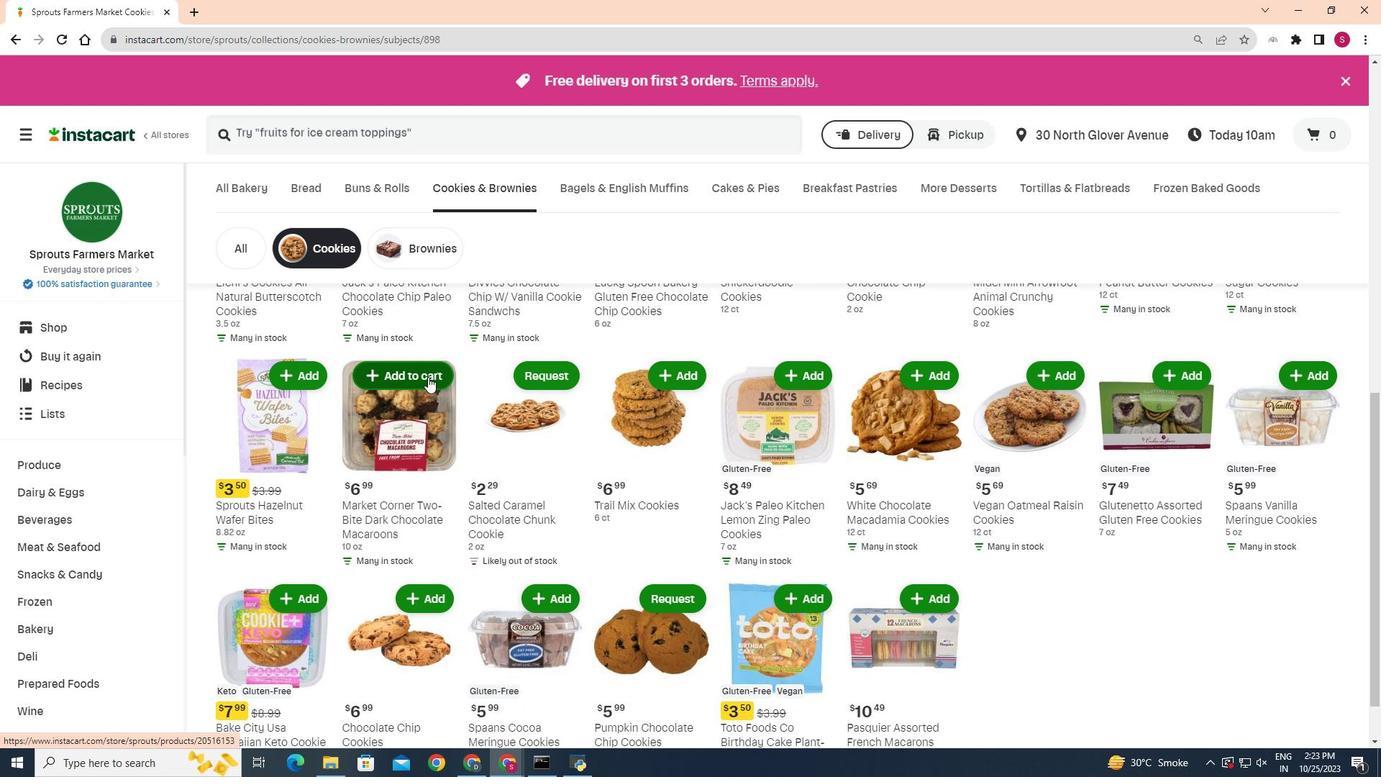 
Action: Mouse moved to (423, 383)
Screenshot: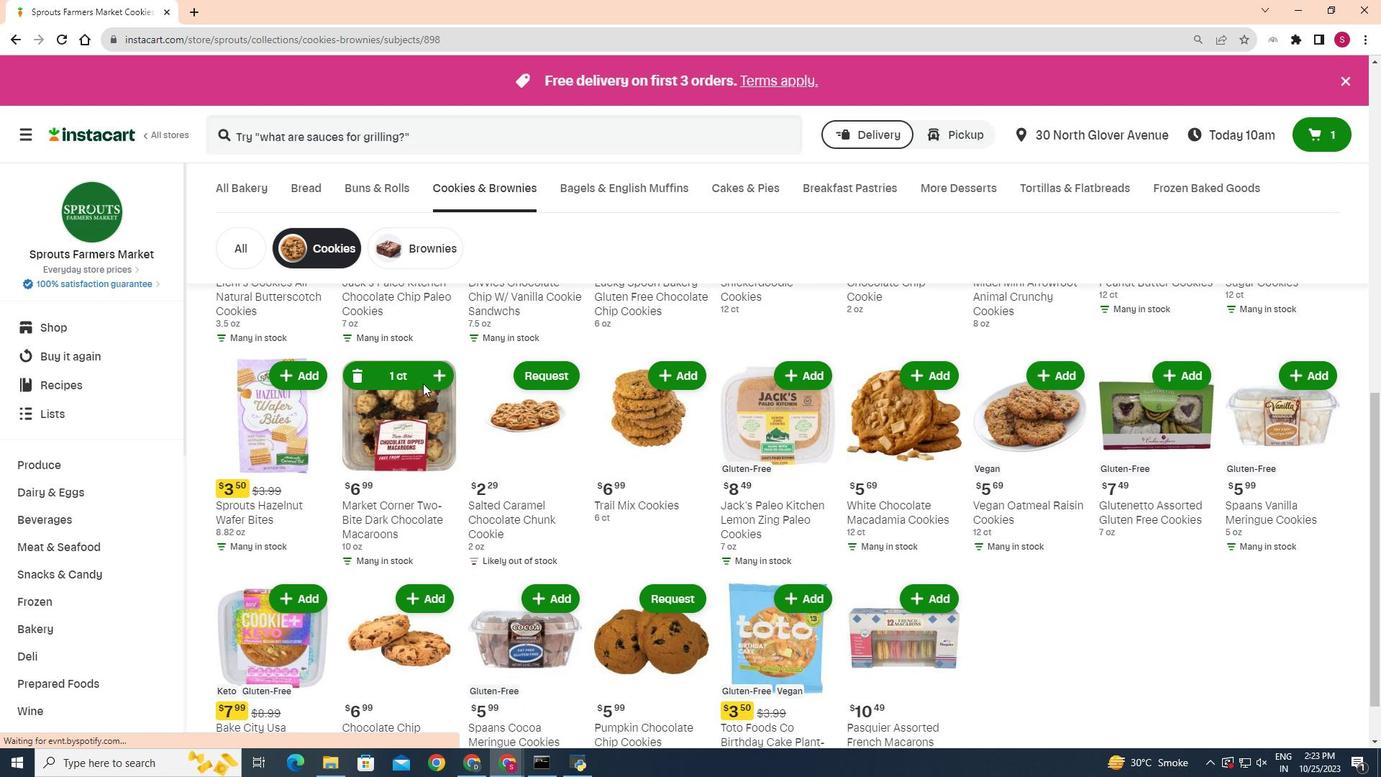 
